 Task: Sort the products in the category "Green Salad" by unit price (high first).
Action: Mouse moved to (21, 133)
Screenshot: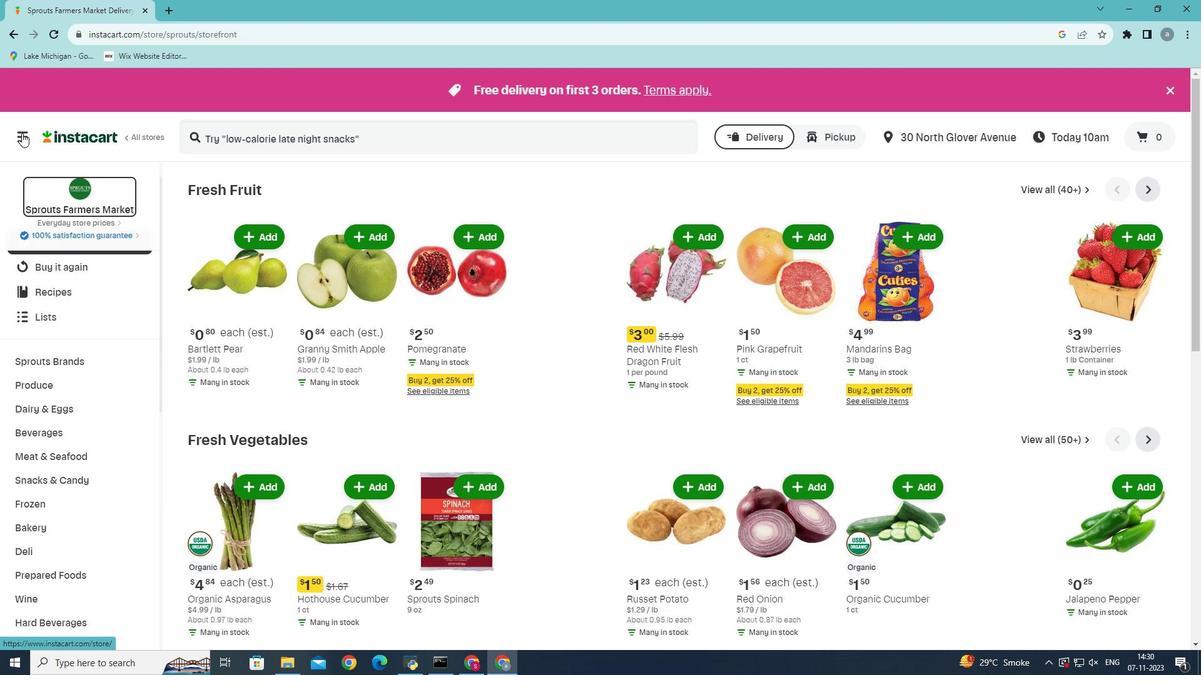 
Action: Mouse pressed left at (21, 133)
Screenshot: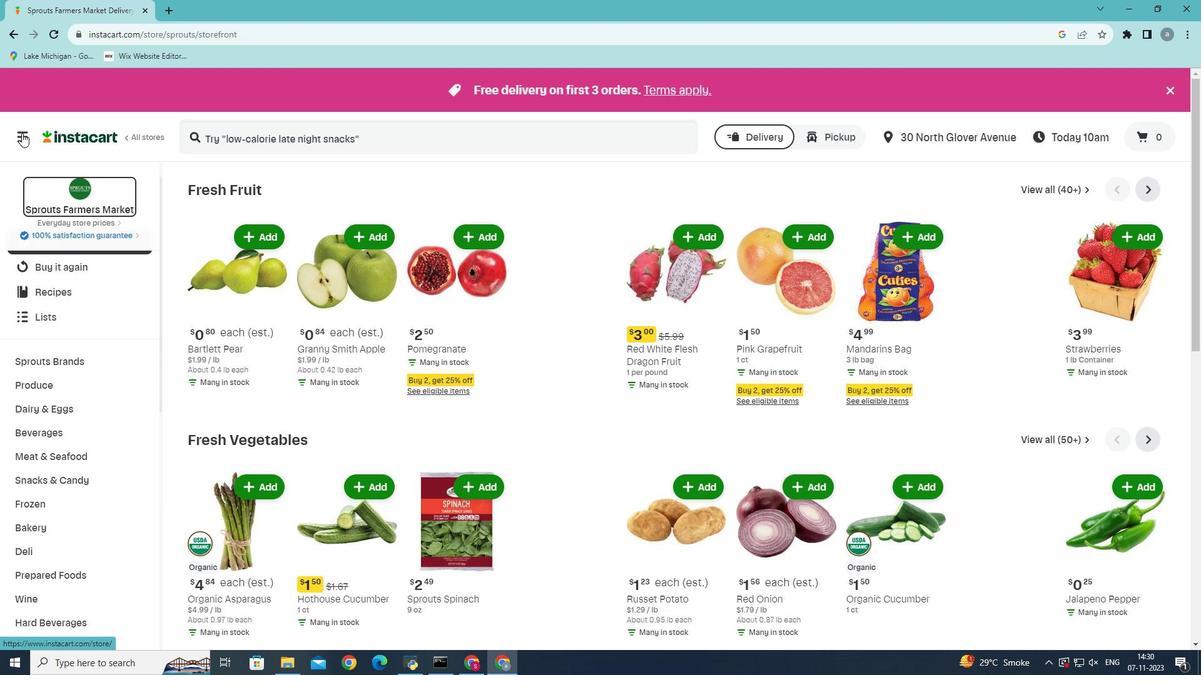 
Action: Mouse moved to (53, 345)
Screenshot: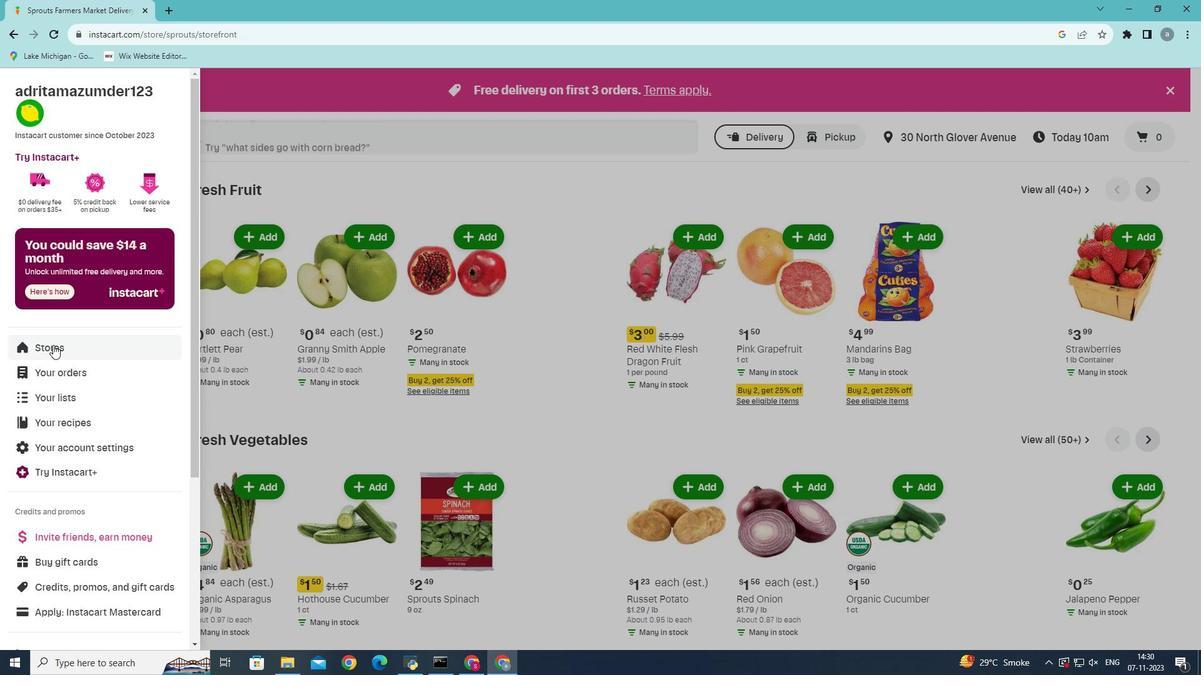 
Action: Mouse pressed left at (53, 345)
Screenshot: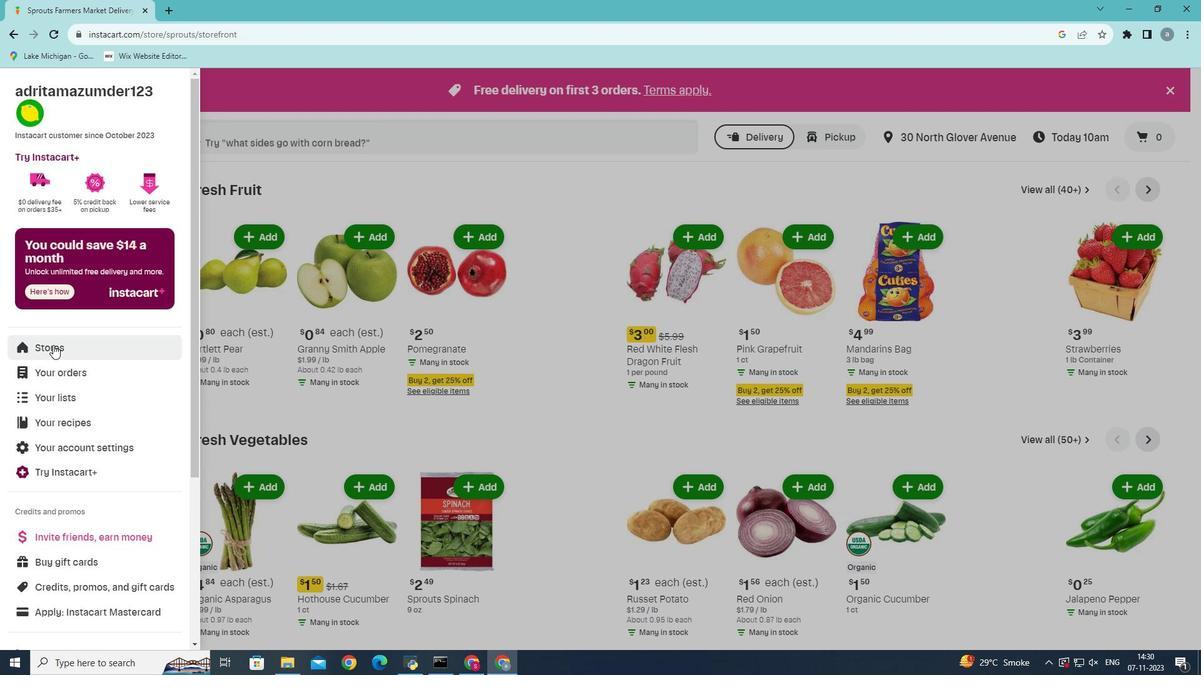 
Action: Mouse moved to (287, 146)
Screenshot: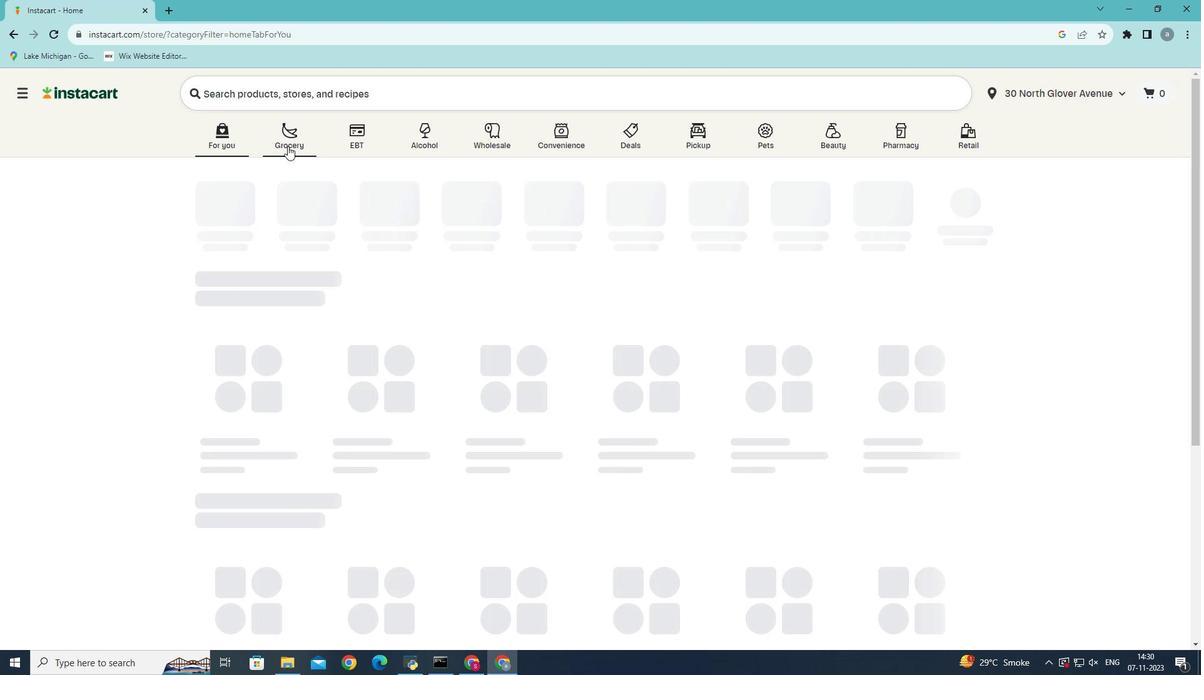 
Action: Mouse pressed left at (287, 146)
Screenshot: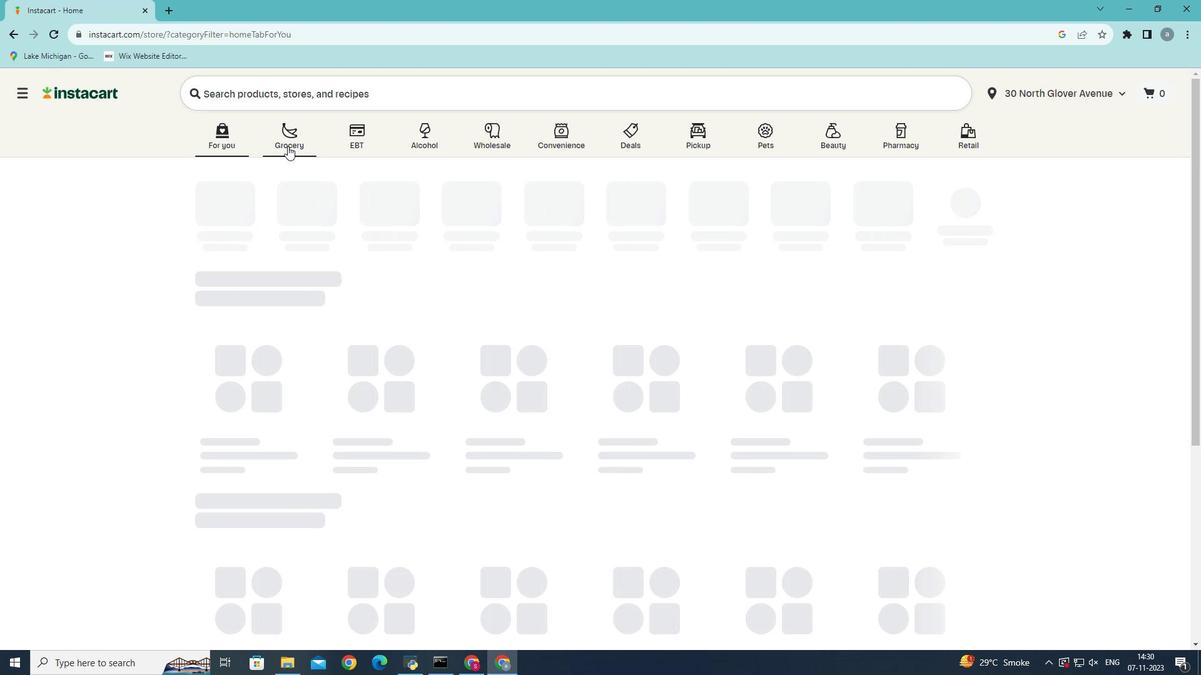 
Action: Mouse moved to (288, 356)
Screenshot: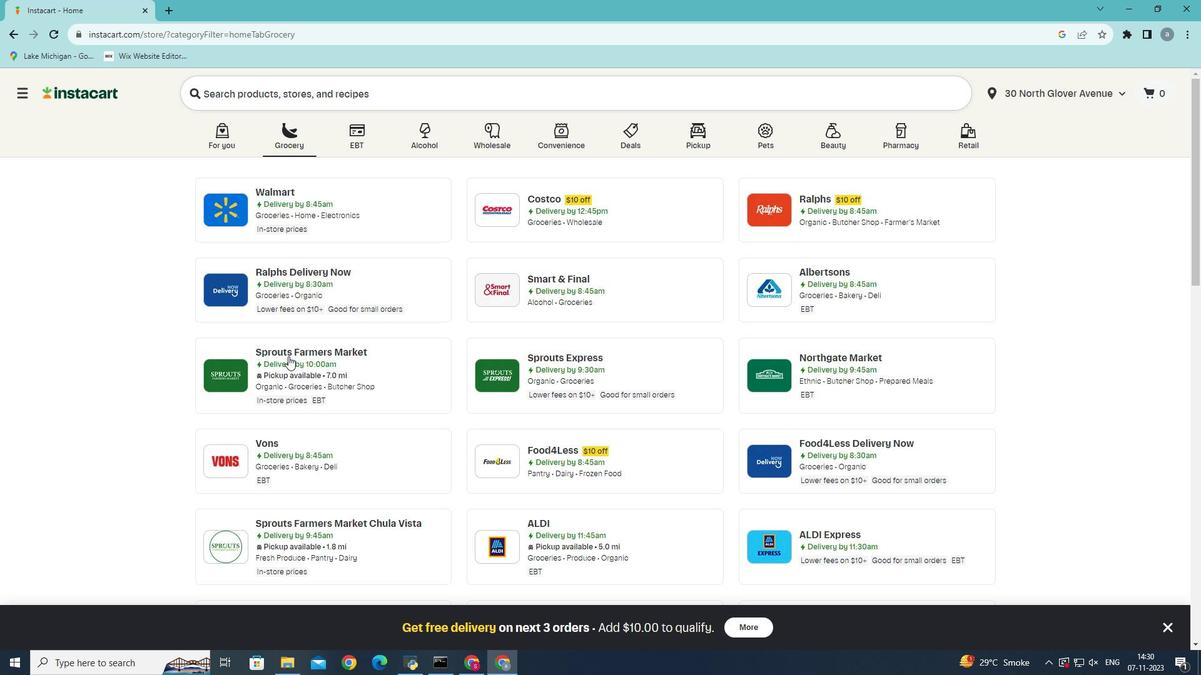 
Action: Mouse pressed left at (288, 356)
Screenshot: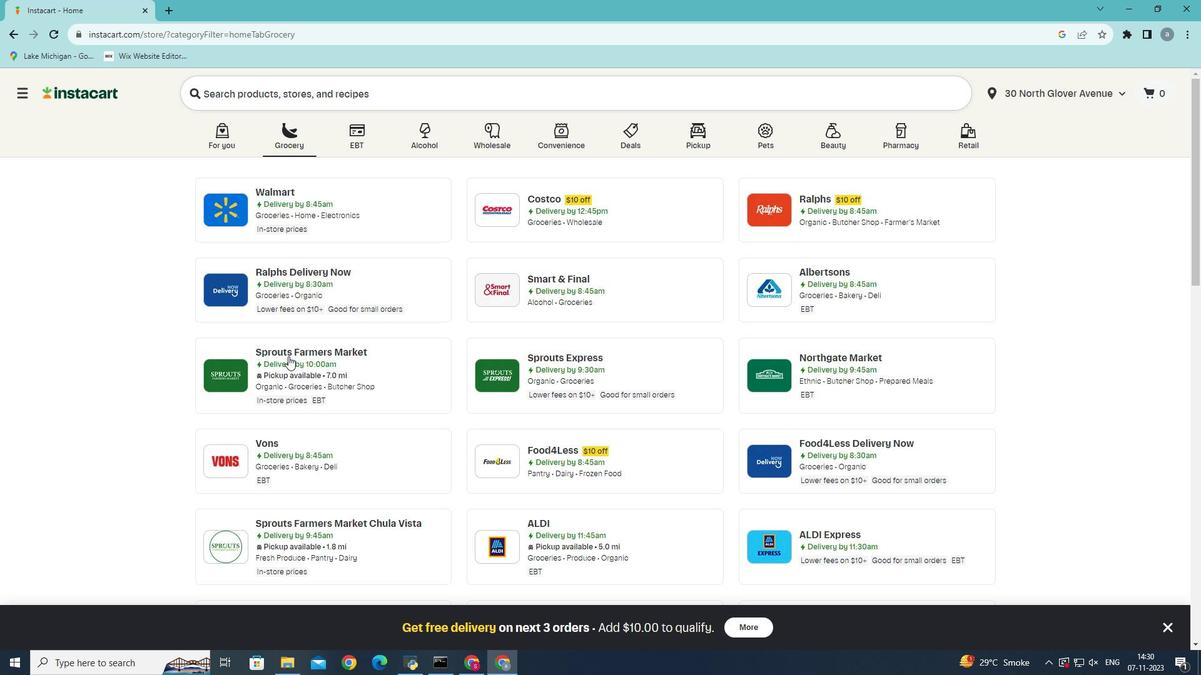 
Action: Mouse moved to (68, 511)
Screenshot: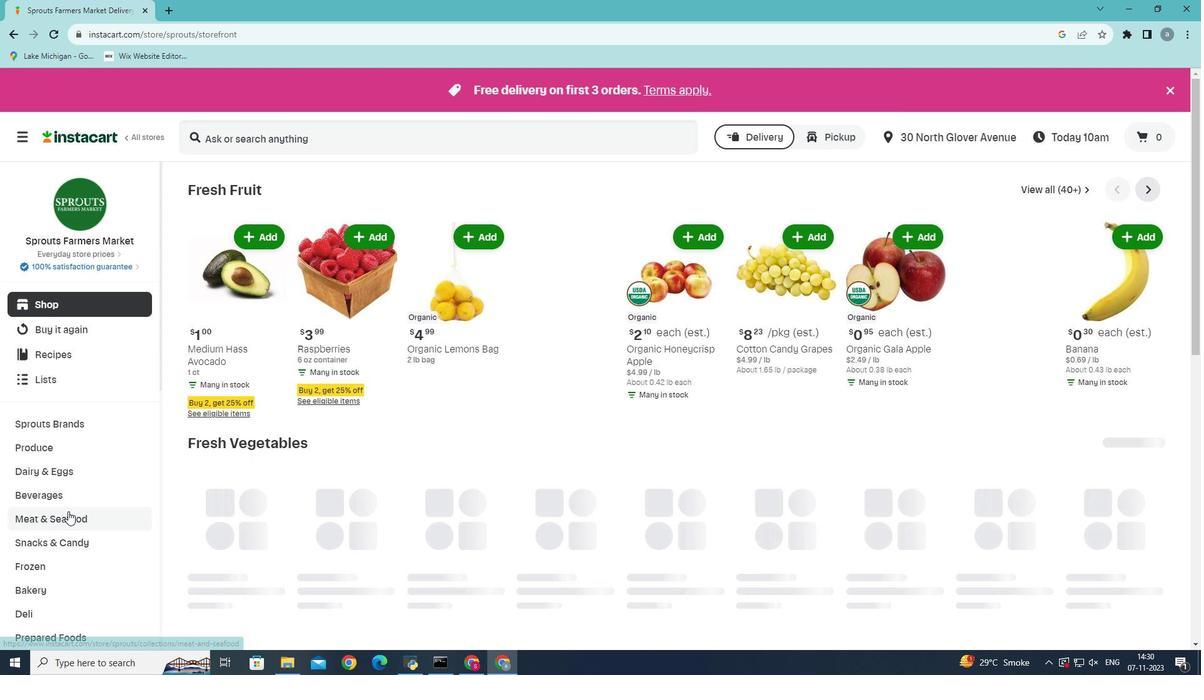 
Action: Mouse scrolled (68, 511) with delta (0, 0)
Screenshot: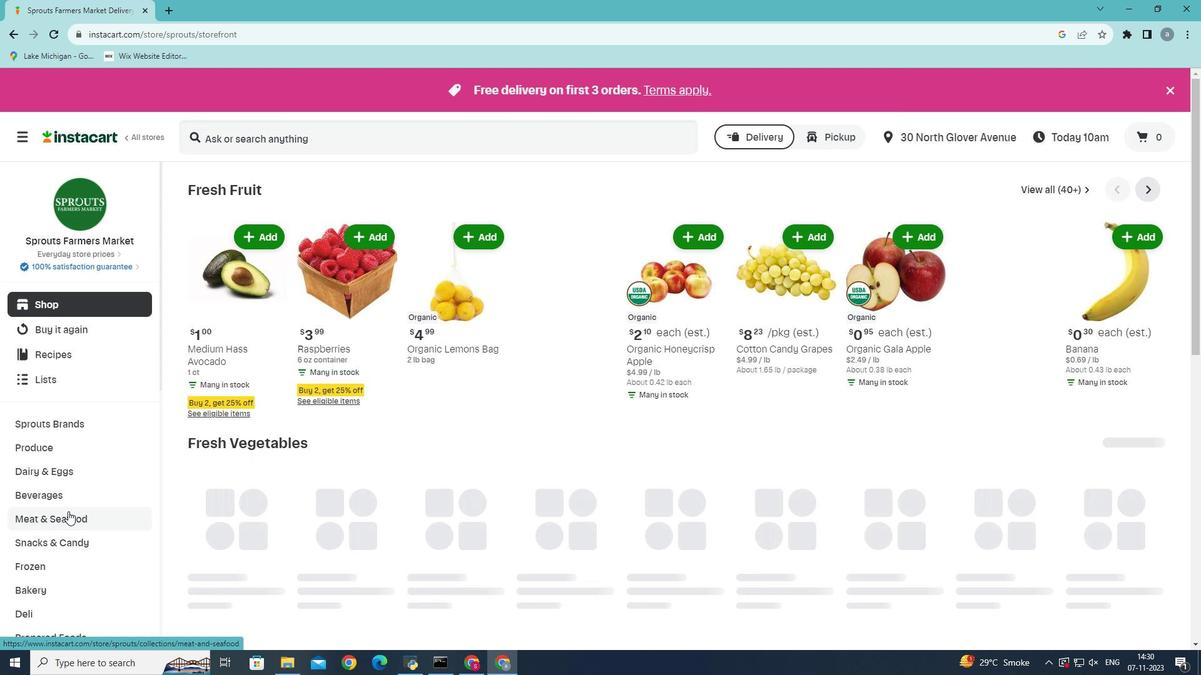 
Action: Mouse moved to (67, 512)
Screenshot: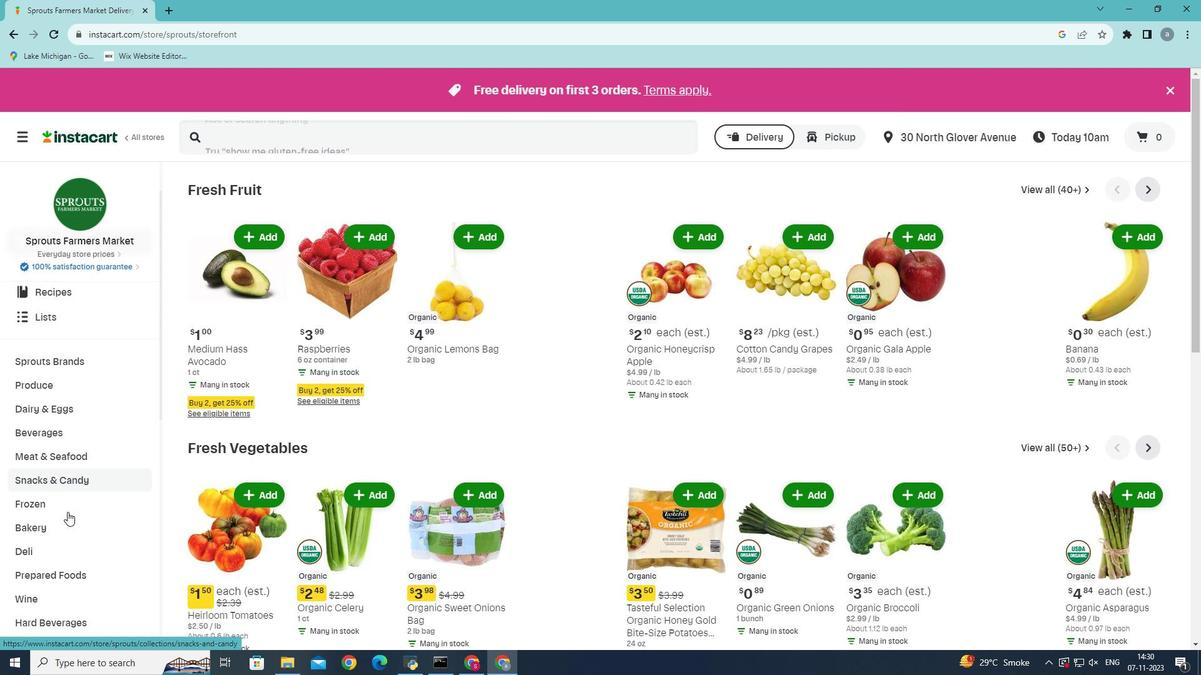 
Action: Mouse scrolled (67, 511) with delta (0, 0)
Screenshot: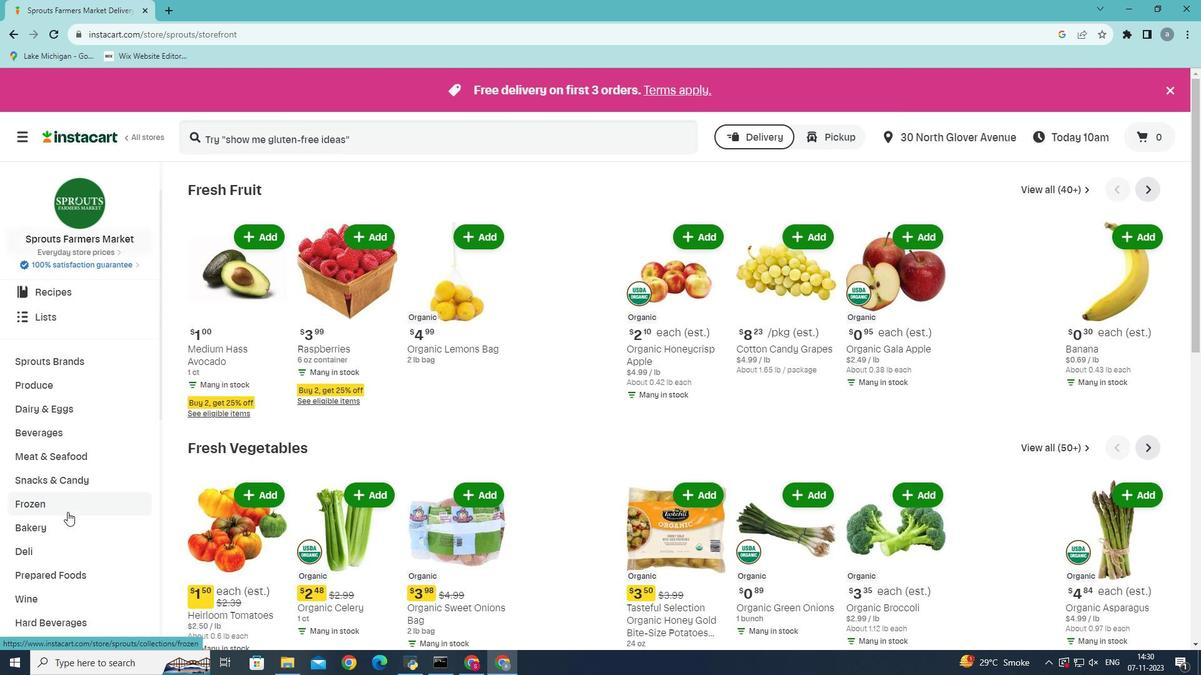 
Action: Mouse moved to (65, 515)
Screenshot: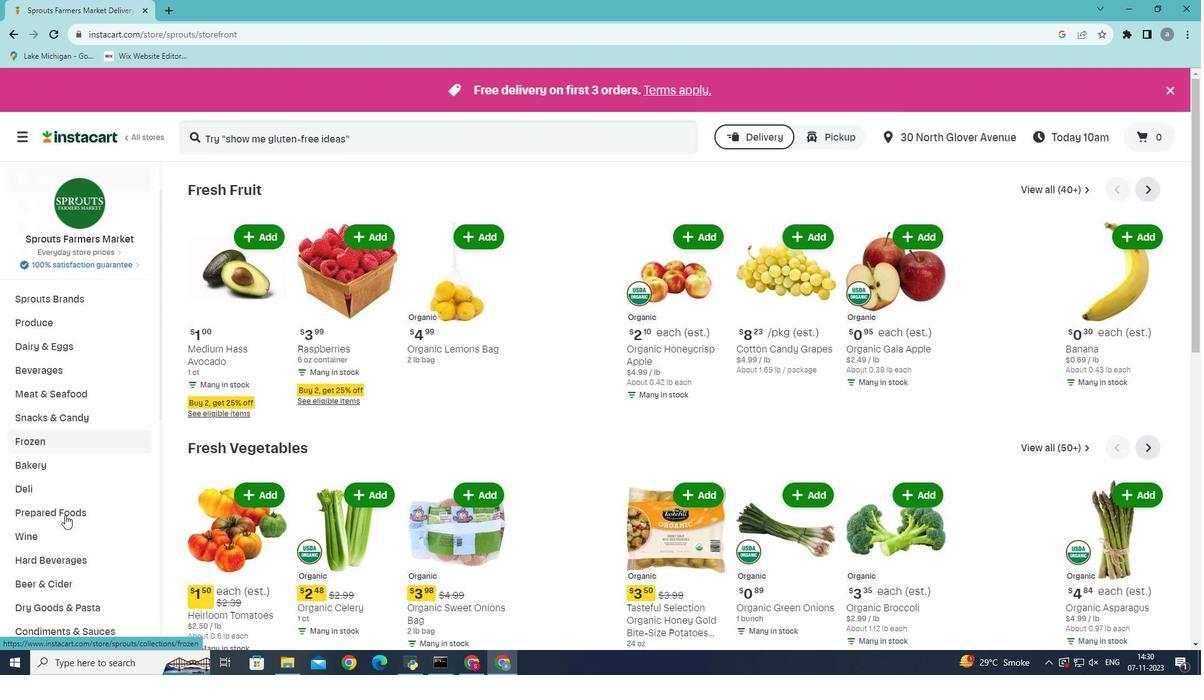 
Action: Mouse pressed left at (65, 515)
Screenshot: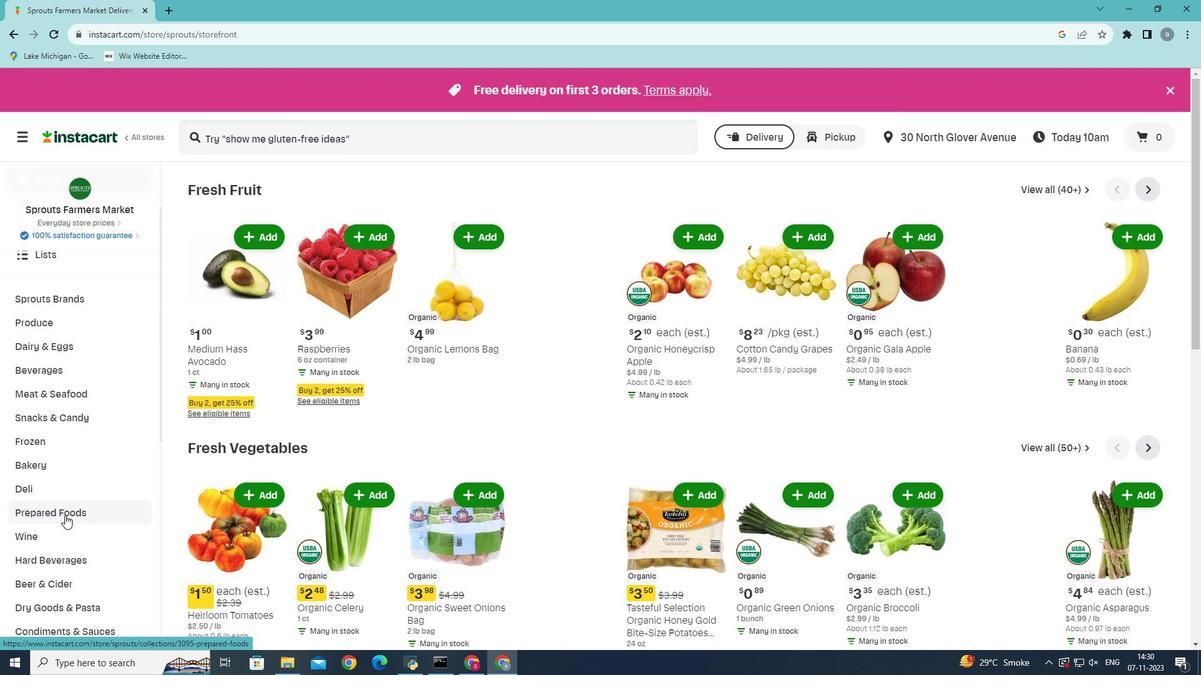 
Action: Mouse moved to (687, 219)
Screenshot: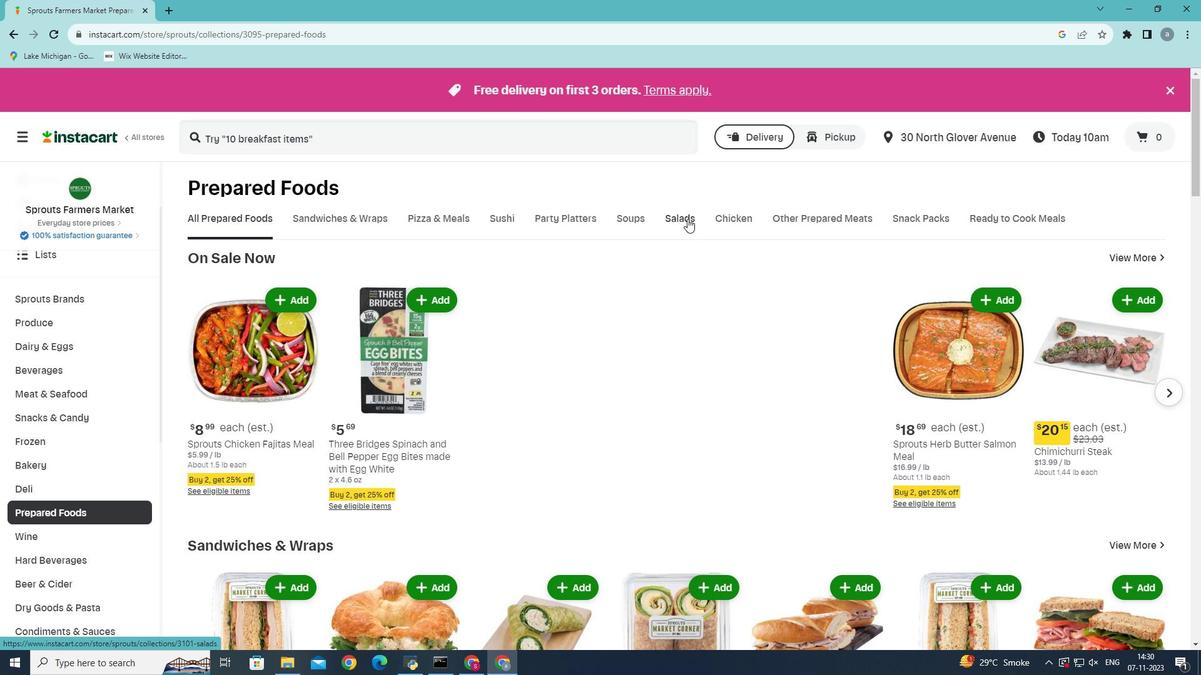 
Action: Mouse pressed left at (687, 219)
Screenshot: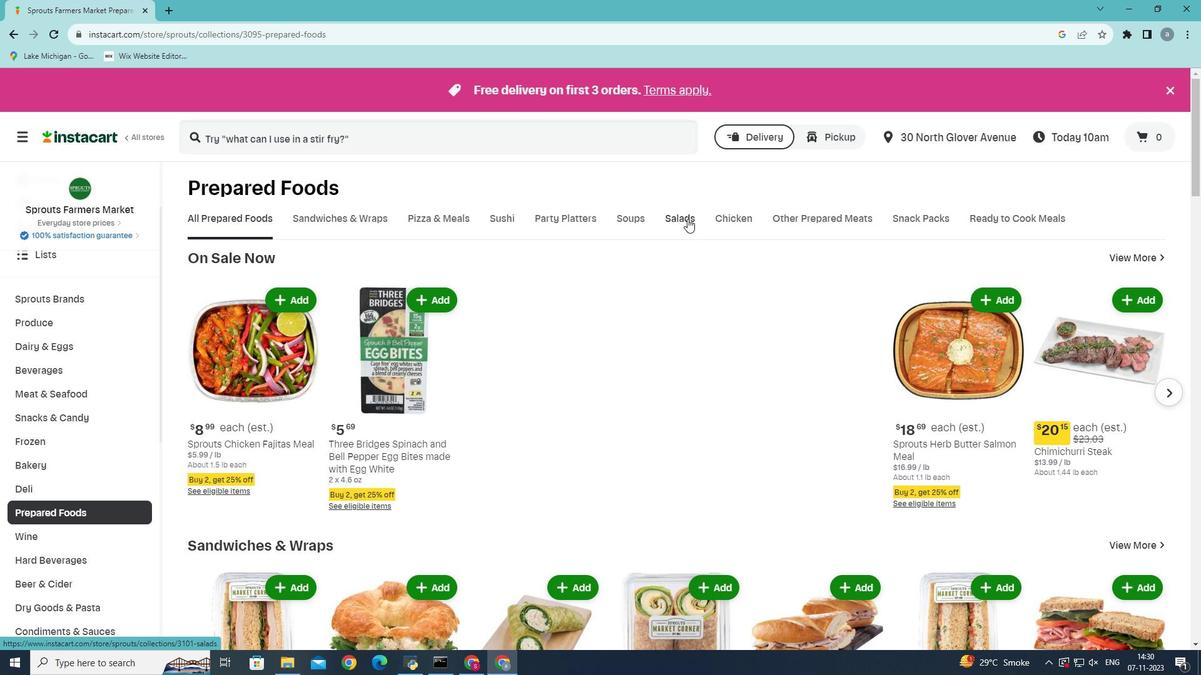 
Action: Mouse moved to (514, 272)
Screenshot: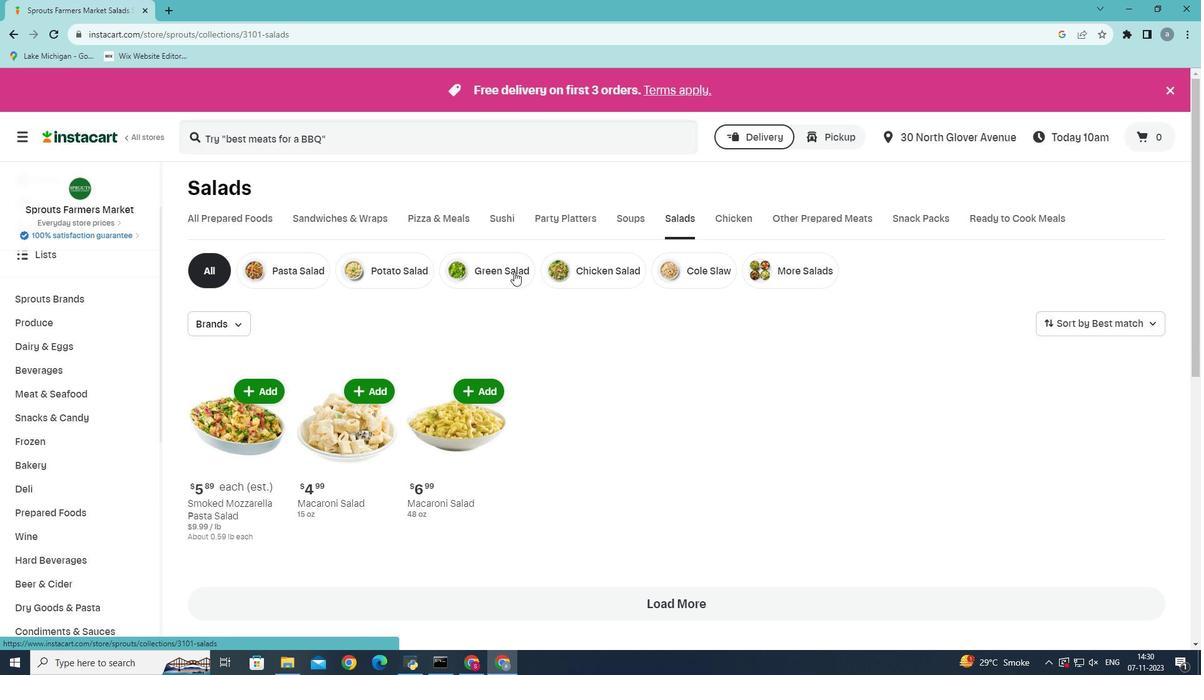 
Action: Mouse pressed left at (514, 272)
Screenshot: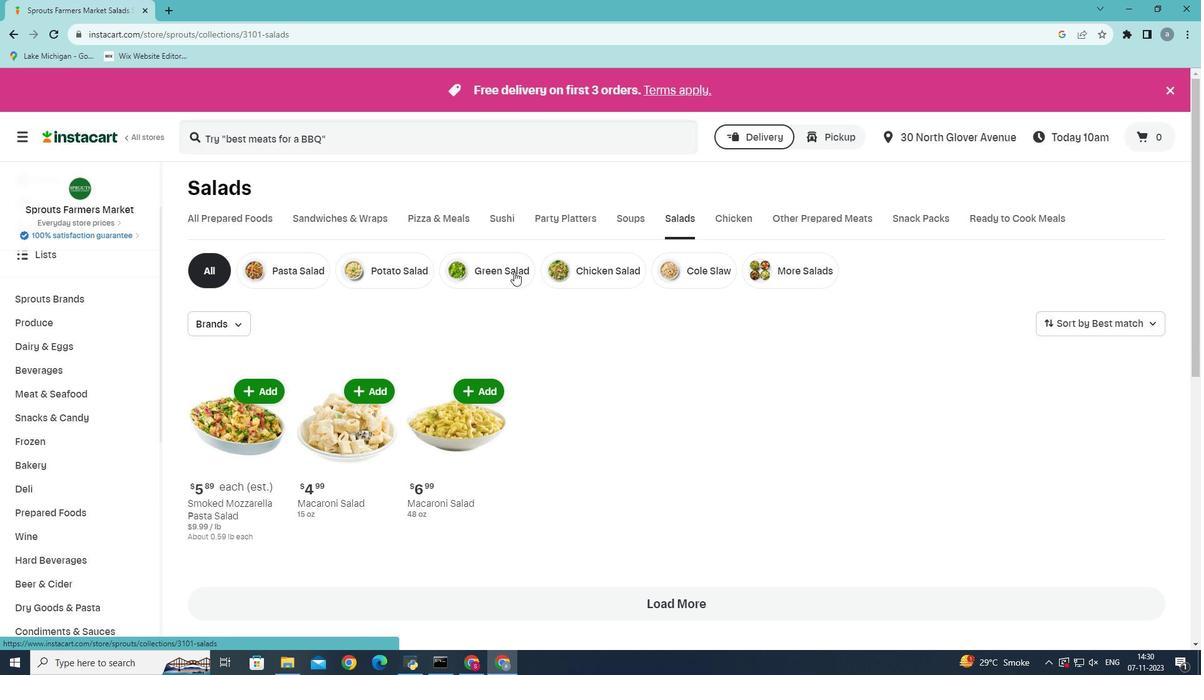 
Action: Mouse moved to (1152, 324)
Screenshot: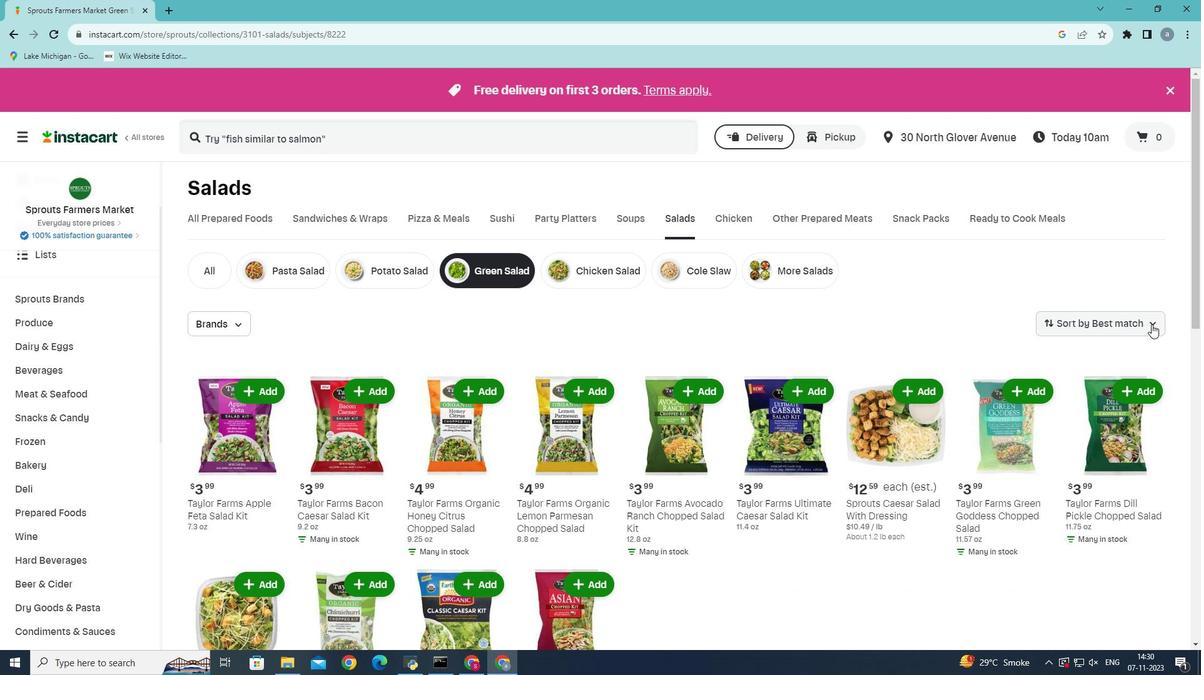 
Action: Mouse pressed left at (1152, 324)
Screenshot: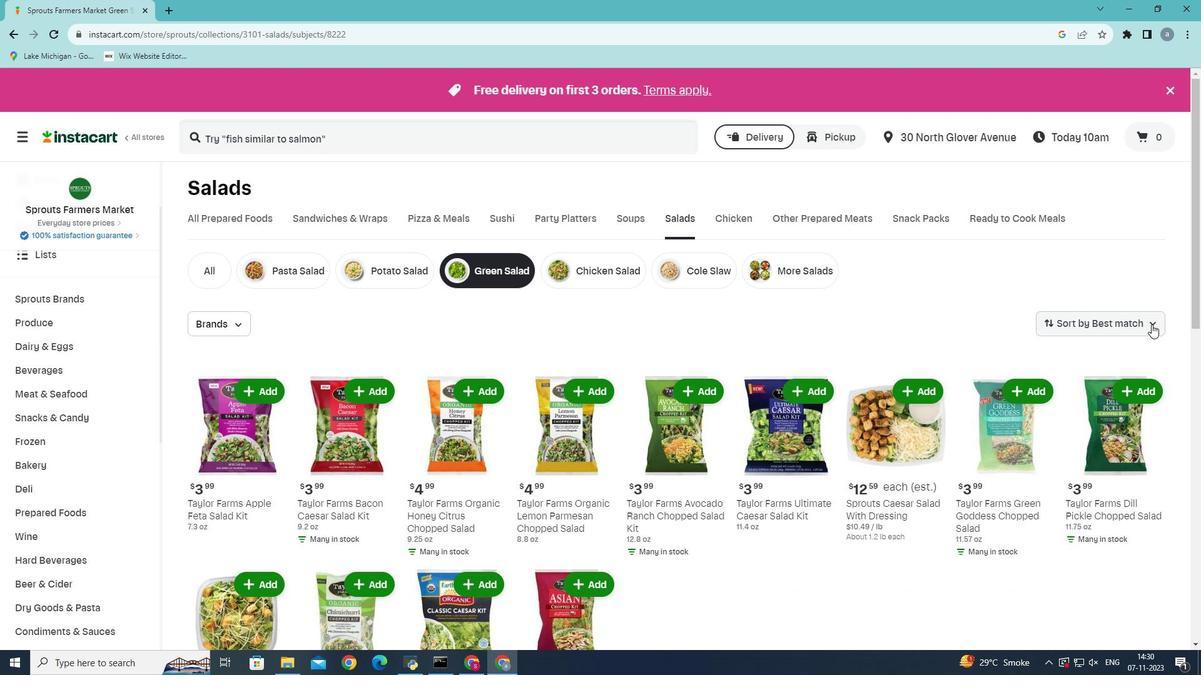 
Action: Mouse moved to (1106, 478)
Screenshot: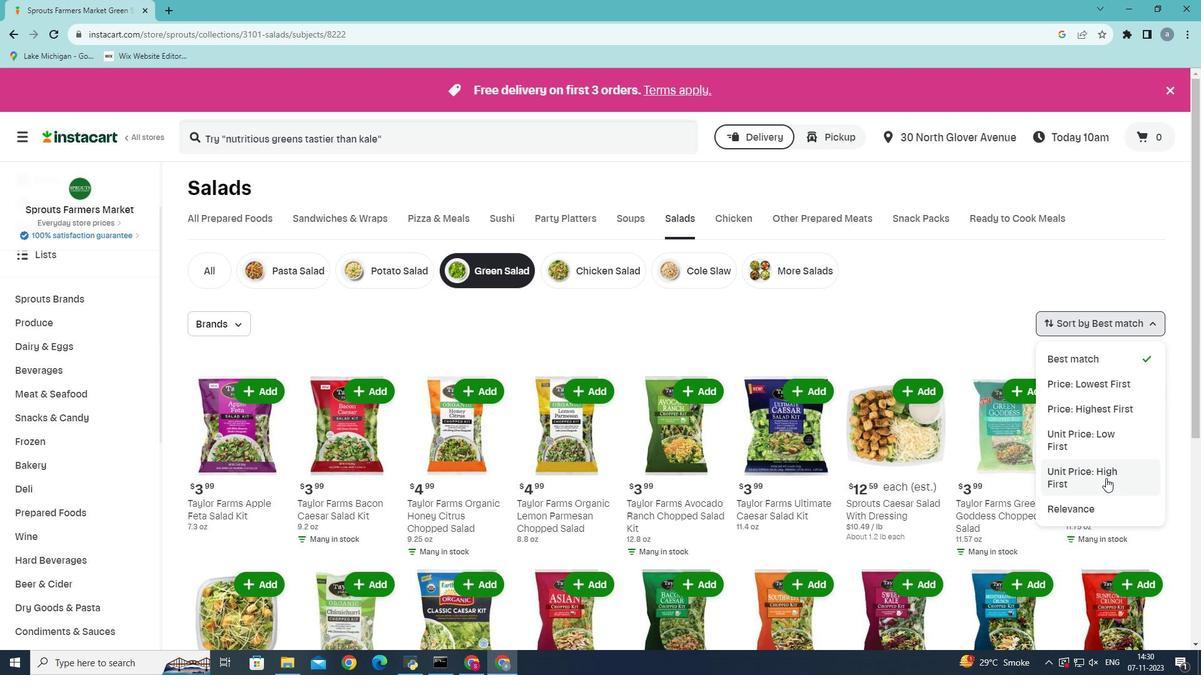 
Action: Mouse pressed left at (1106, 478)
Screenshot: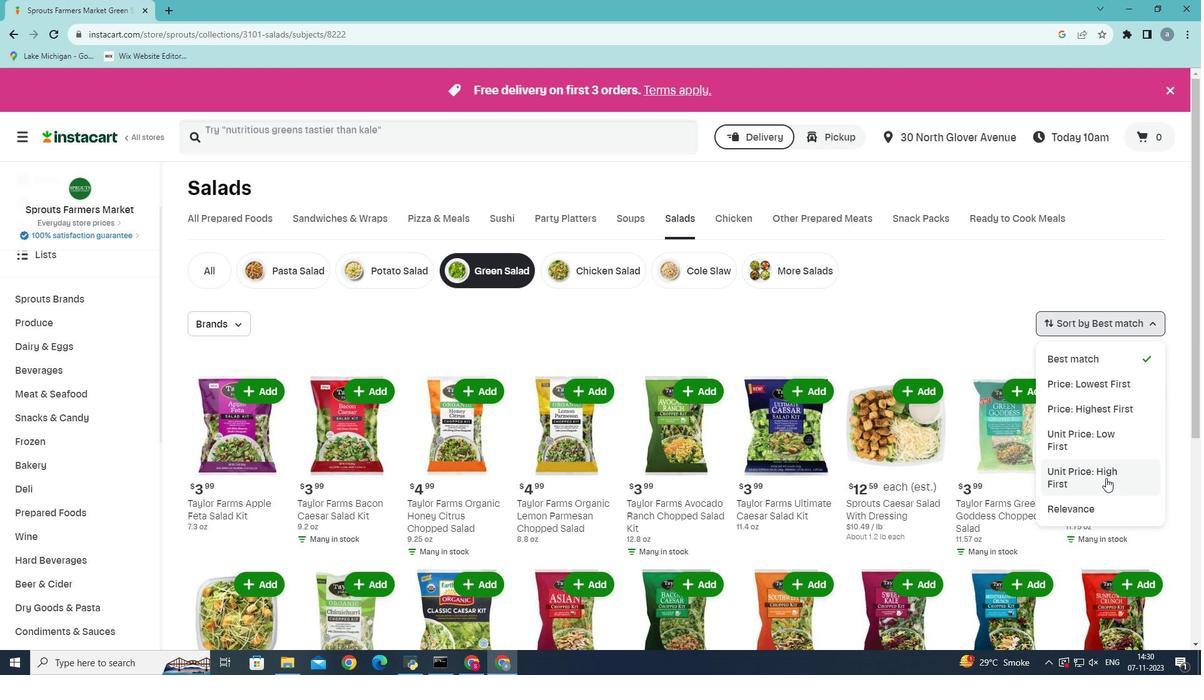 
Action: Mouse moved to (1110, 463)
Screenshot: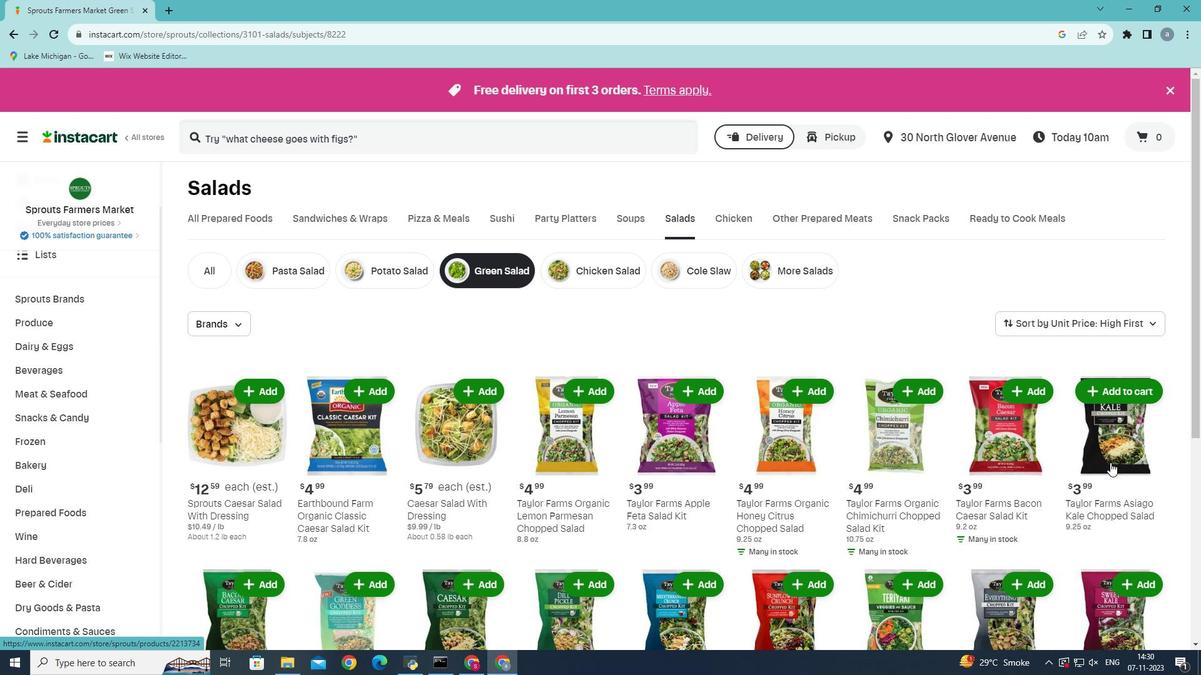 
